 Task: Add Kuumba Made Oriental Musk Oil to the cart.
Action: Mouse moved to (279, 134)
Screenshot: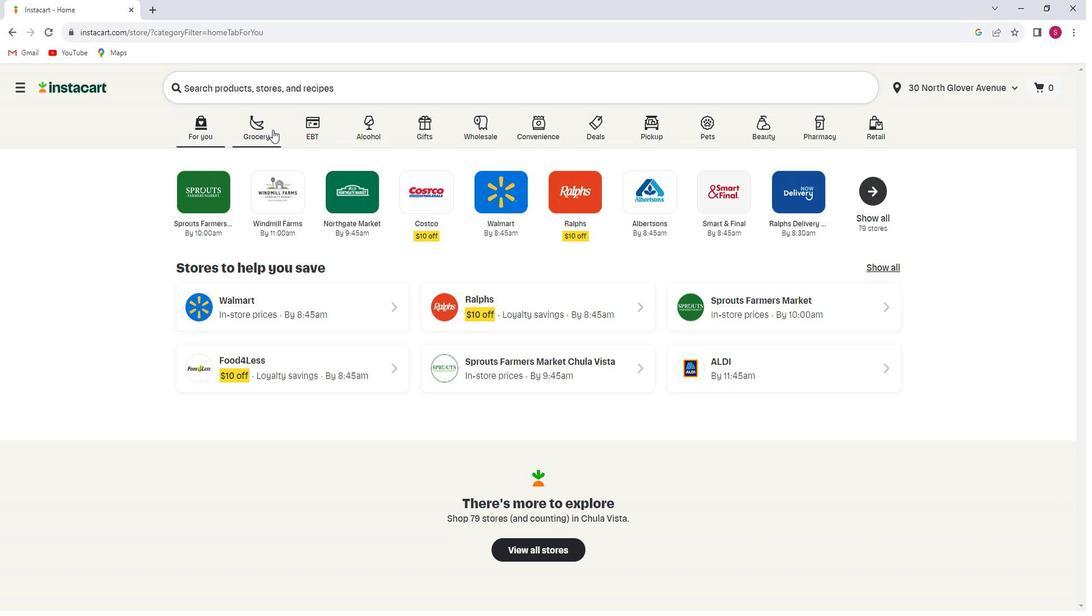 
Action: Mouse pressed left at (279, 134)
Screenshot: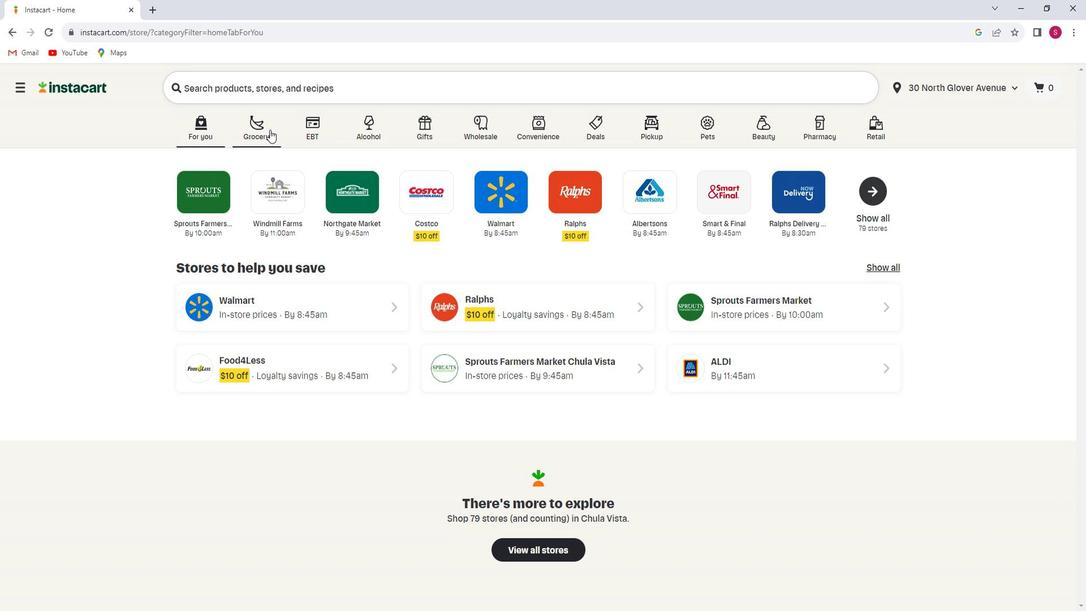
Action: Mouse moved to (265, 336)
Screenshot: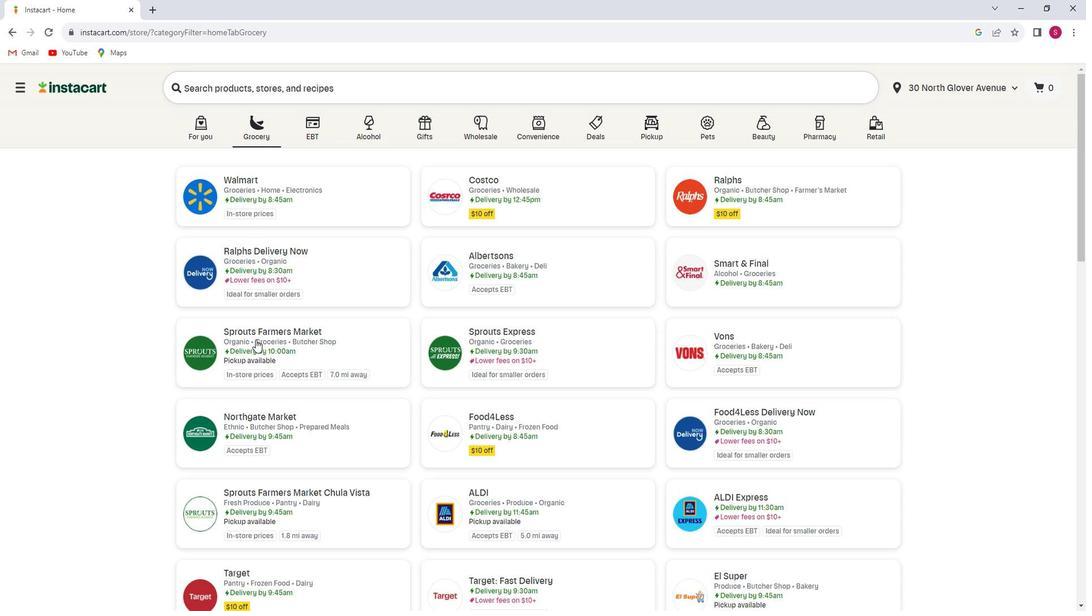 
Action: Mouse pressed left at (265, 336)
Screenshot: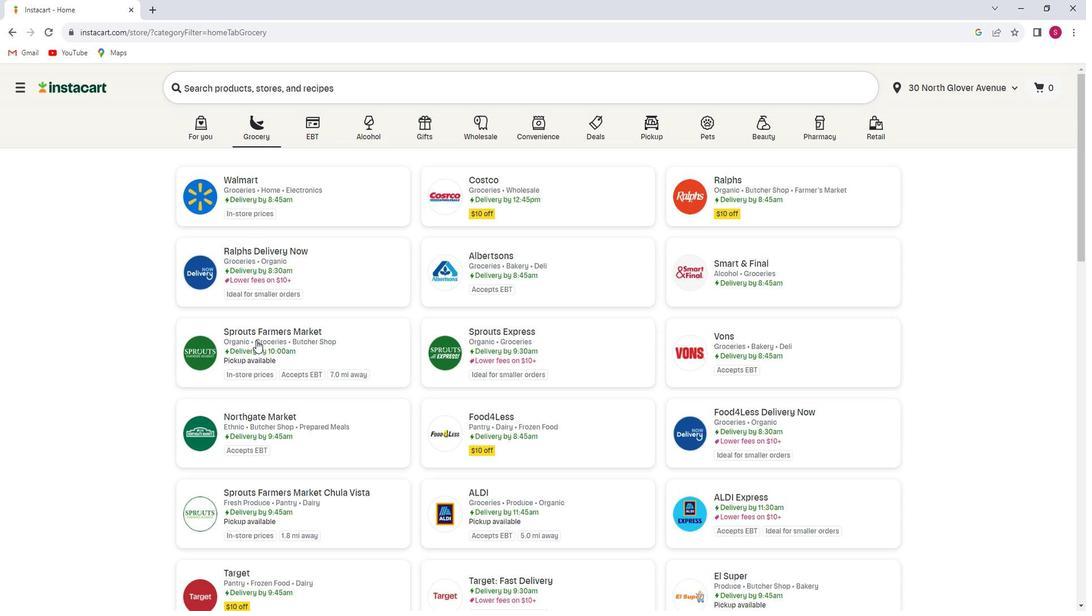 
Action: Mouse moved to (126, 386)
Screenshot: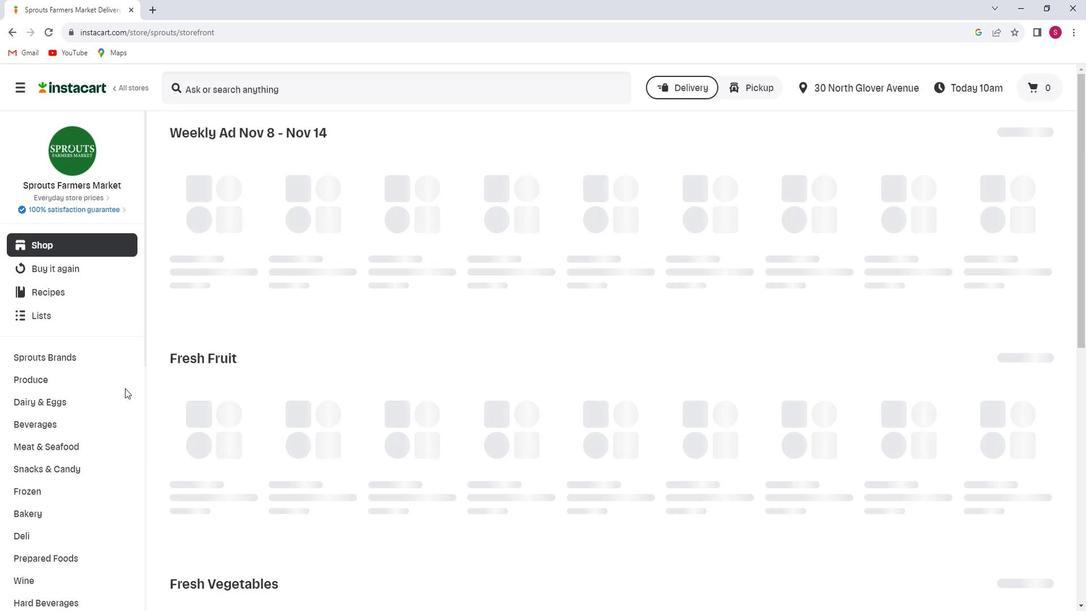 
Action: Mouse scrolled (126, 386) with delta (0, 0)
Screenshot: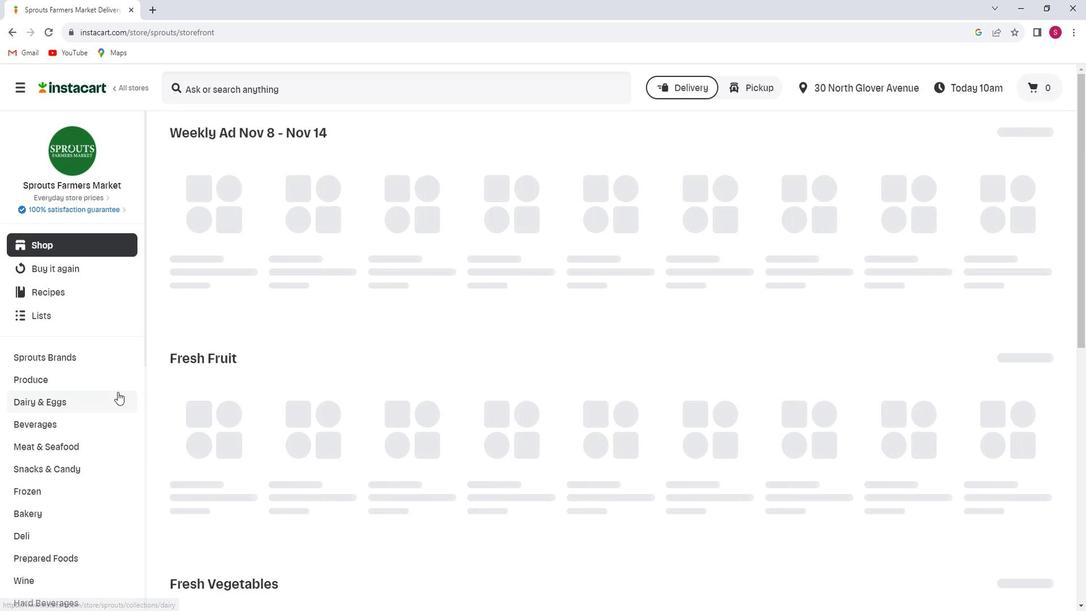 
Action: Mouse moved to (117, 391)
Screenshot: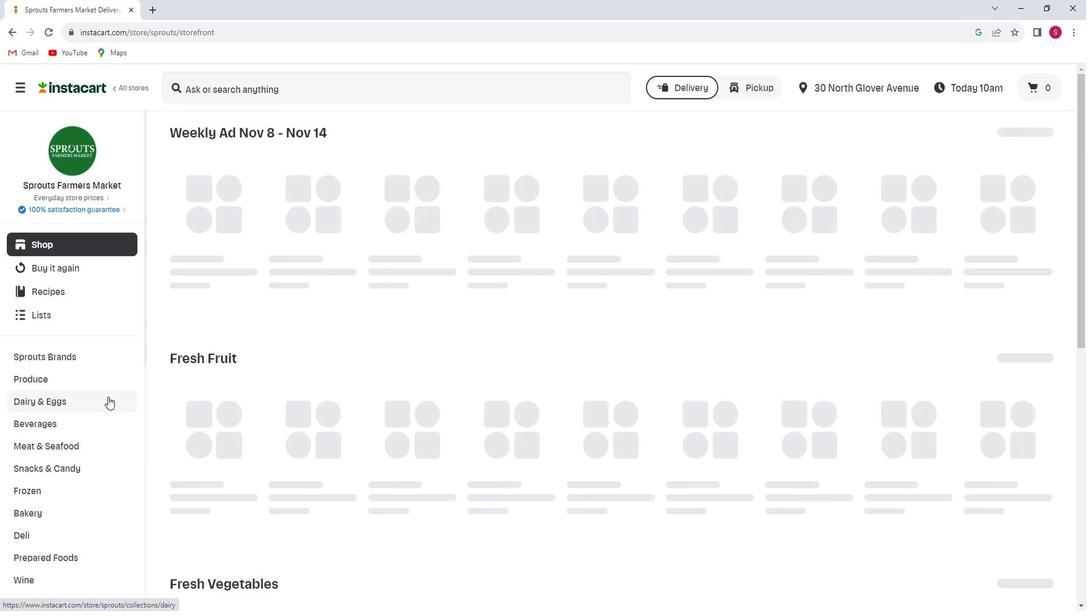 
Action: Mouse scrolled (117, 390) with delta (0, 0)
Screenshot: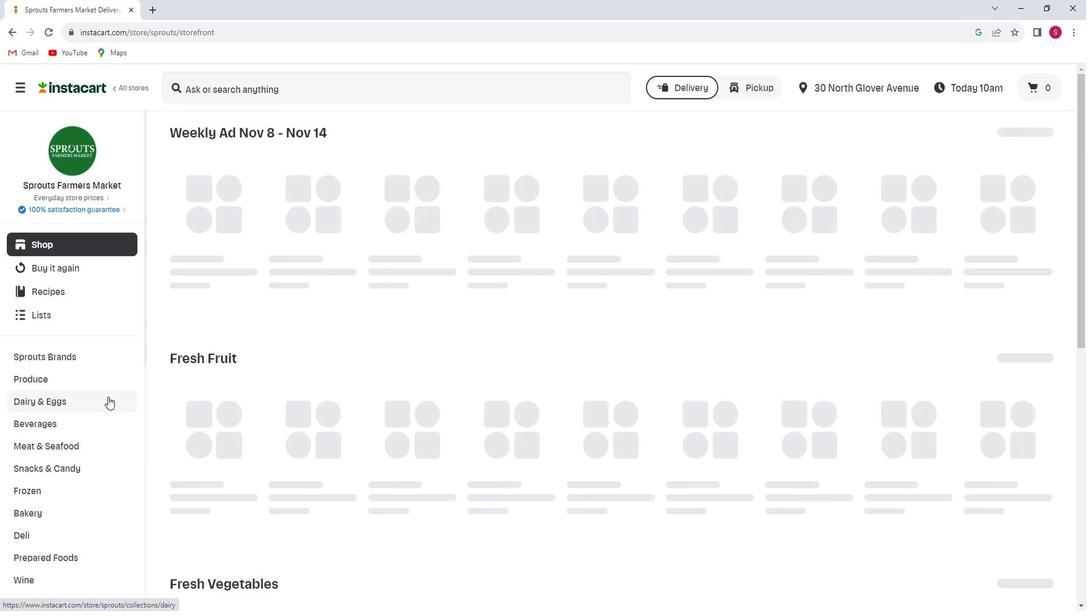 
Action: Mouse moved to (115, 391)
Screenshot: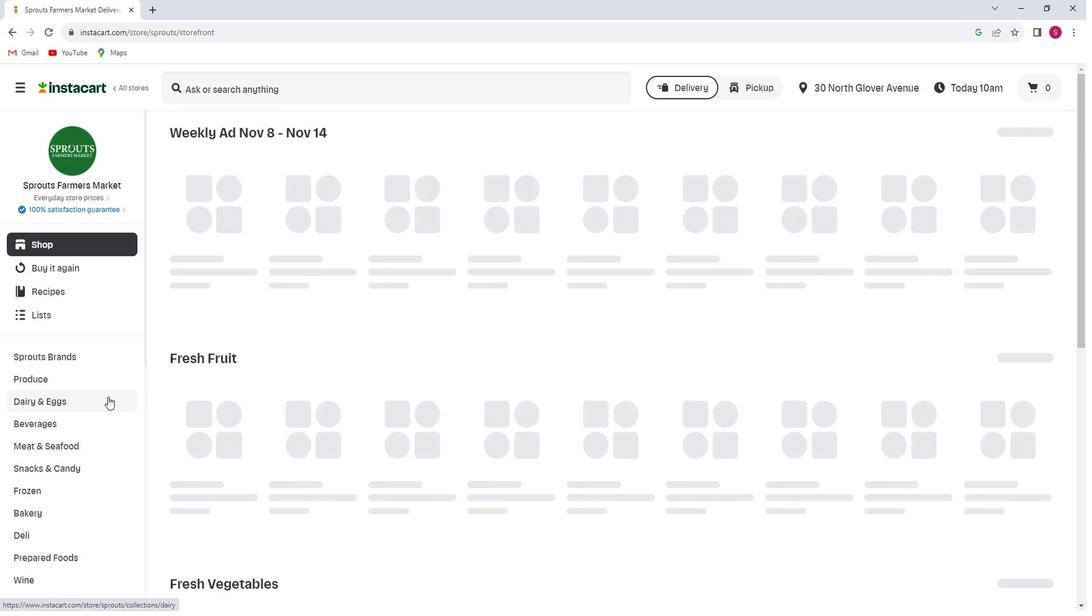
Action: Mouse scrolled (115, 391) with delta (0, 0)
Screenshot: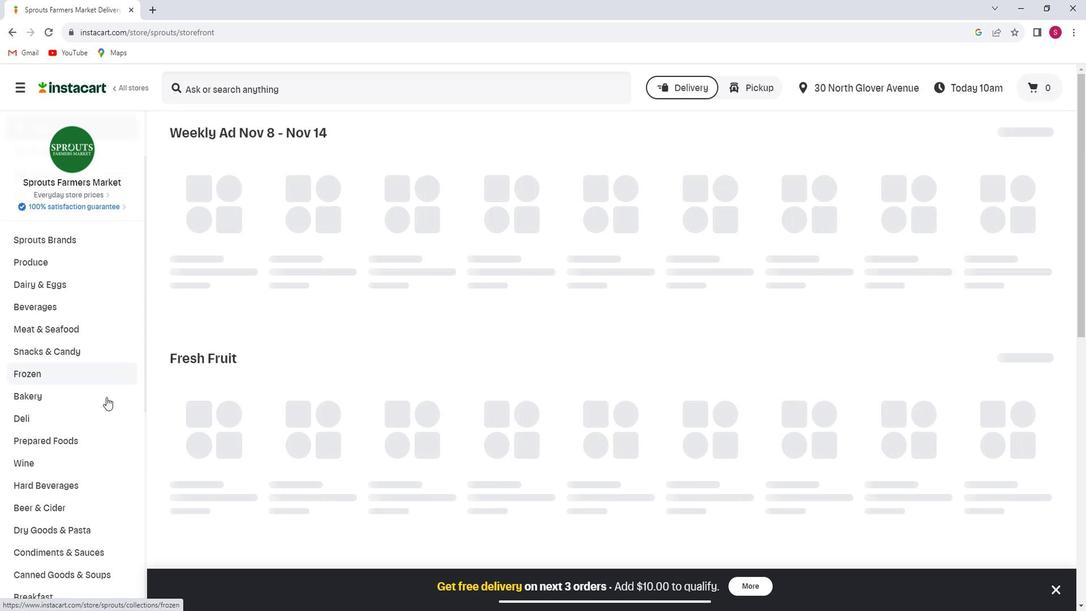 
Action: Mouse moved to (89, 392)
Screenshot: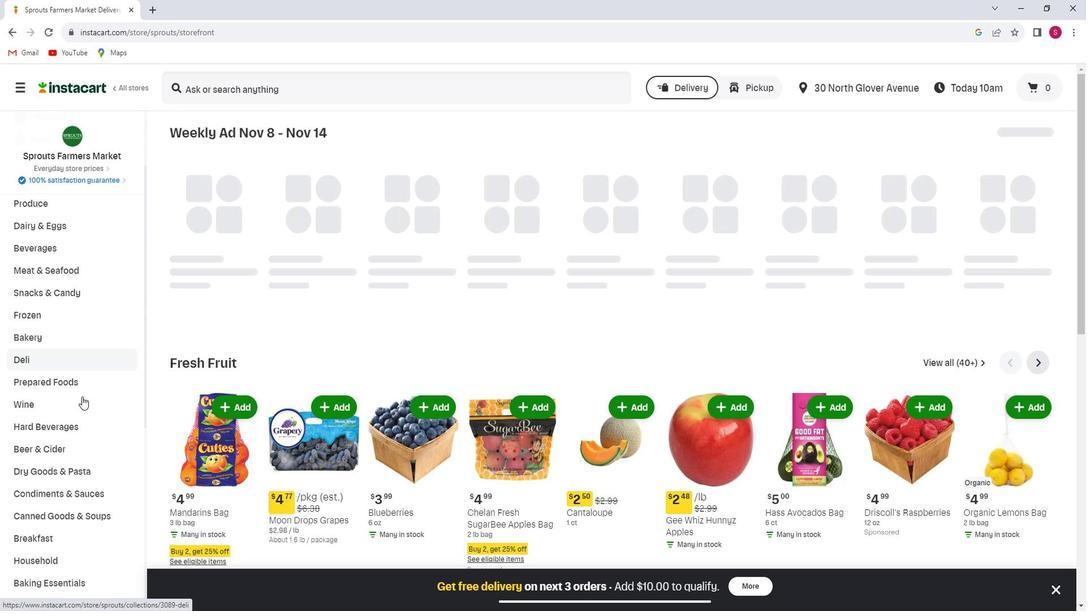 
Action: Mouse scrolled (89, 392) with delta (0, 0)
Screenshot: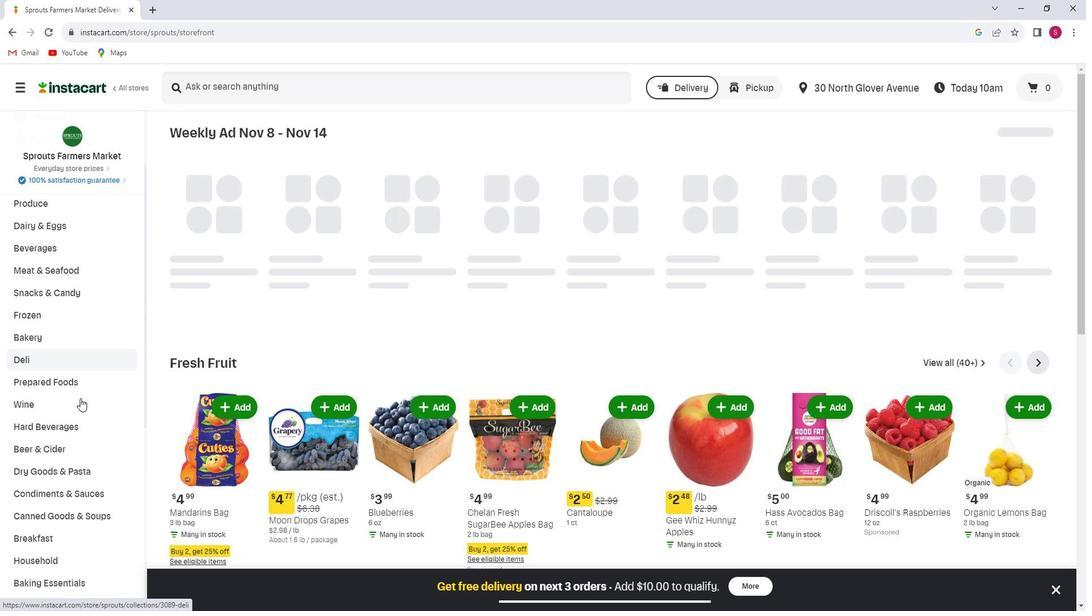 
Action: Mouse moved to (74, 445)
Screenshot: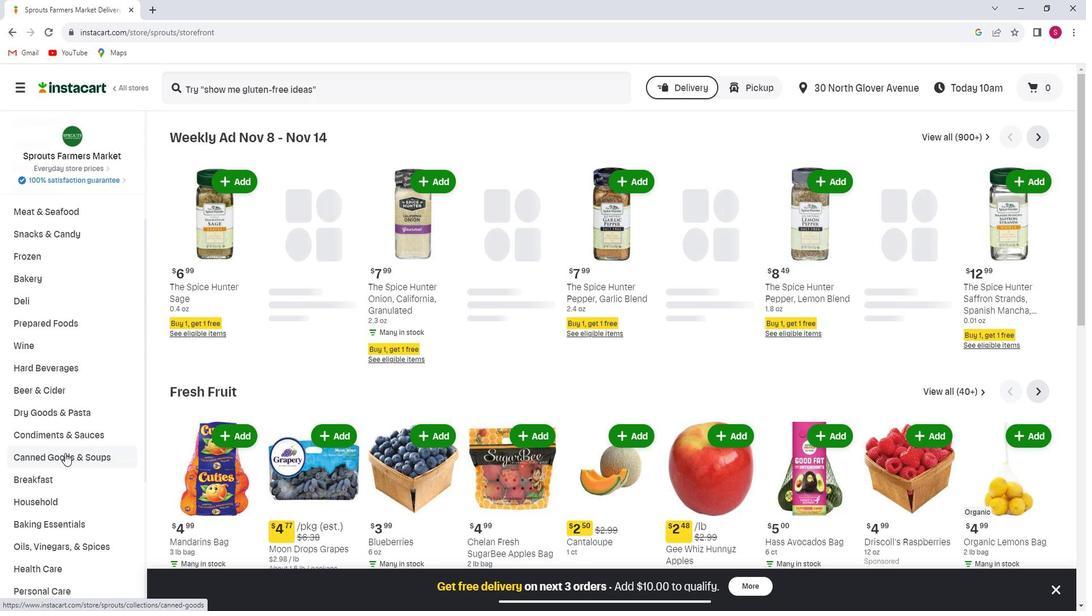 
Action: Mouse scrolled (74, 444) with delta (0, 0)
Screenshot: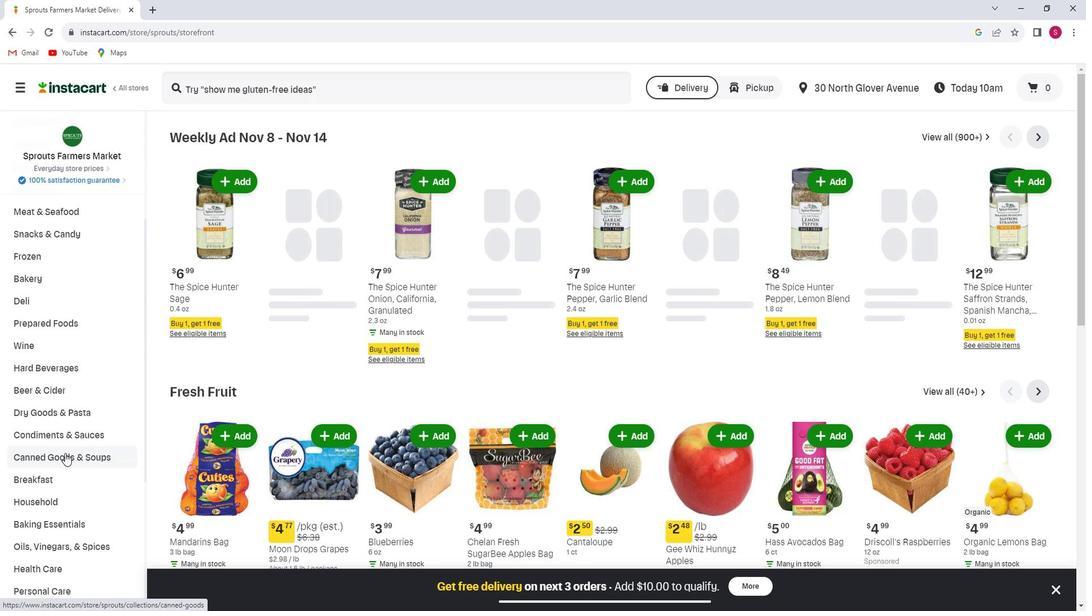 
Action: Mouse moved to (62, 516)
Screenshot: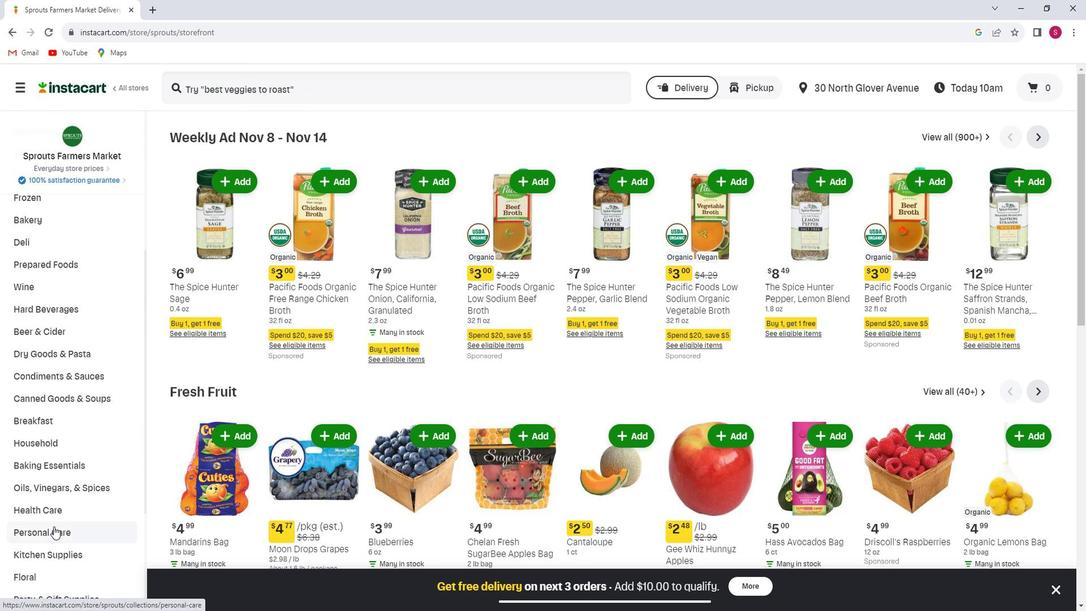 
Action: Mouse pressed left at (62, 516)
Screenshot: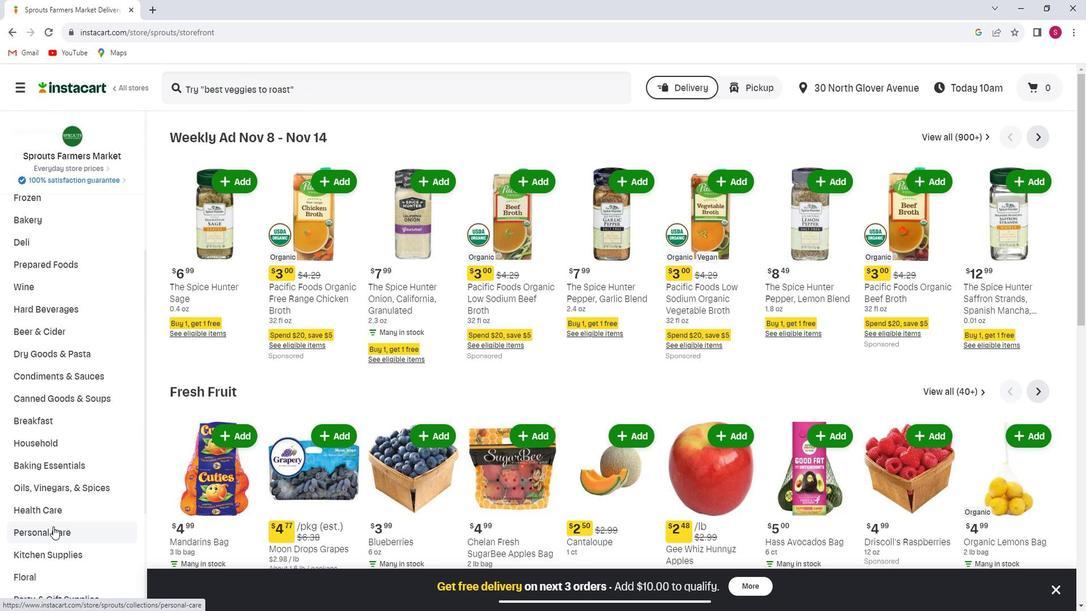 
Action: Mouse moved to (995, 164)
Screenshot: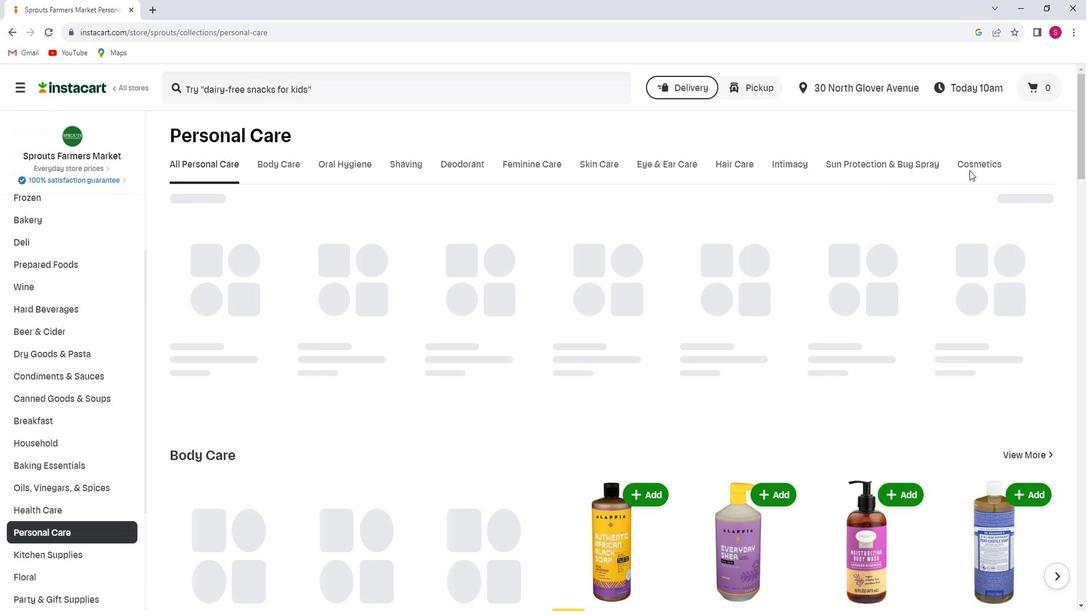 
Action: Mouse pressed left at (995, 164)
Screenshot: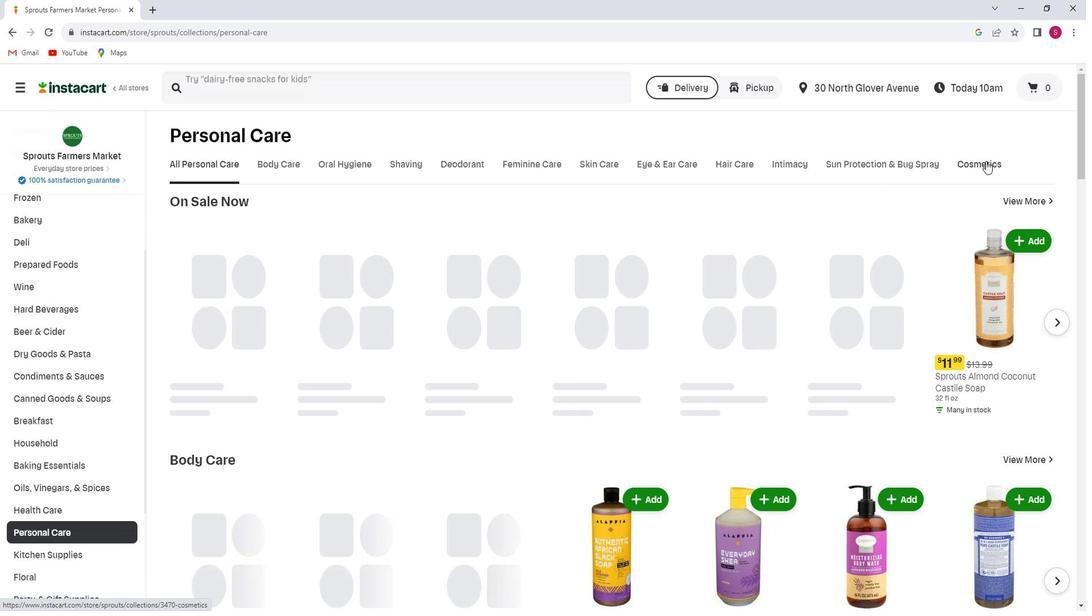 
Action: Mouse moved to (442, 224)
Screenshot: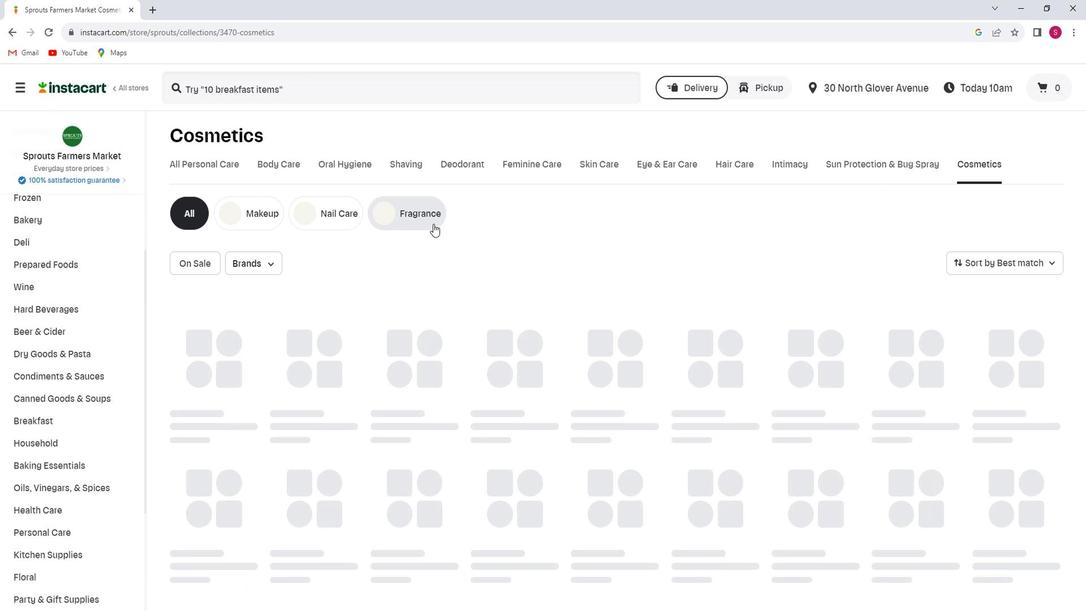 
Action: Mouse pressed left at (442, 224)
Screenshot: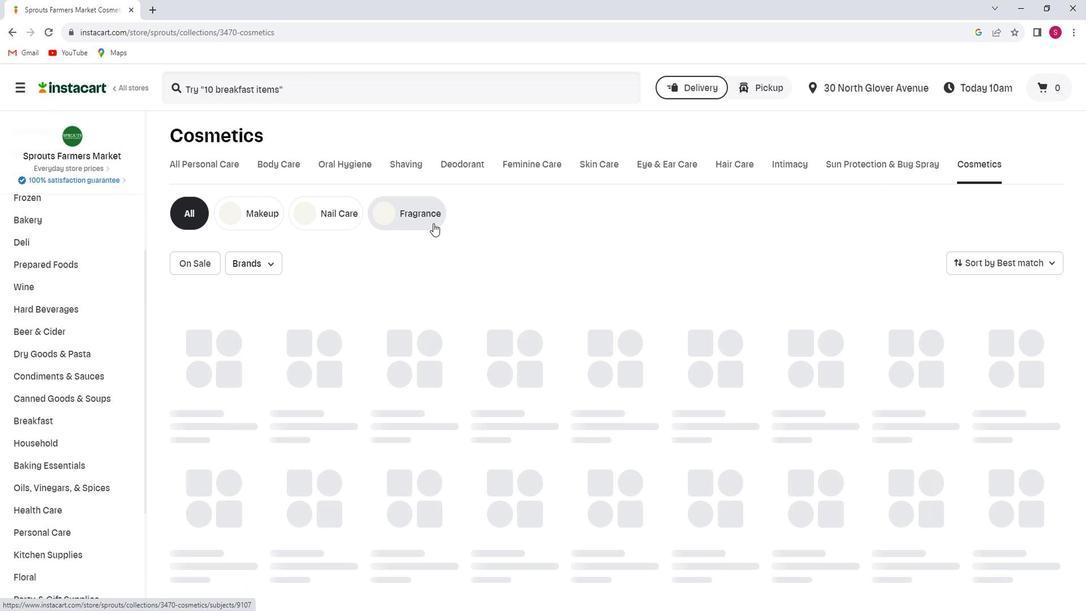 
Action: Mouse moved to (367, 95)
Screenshot: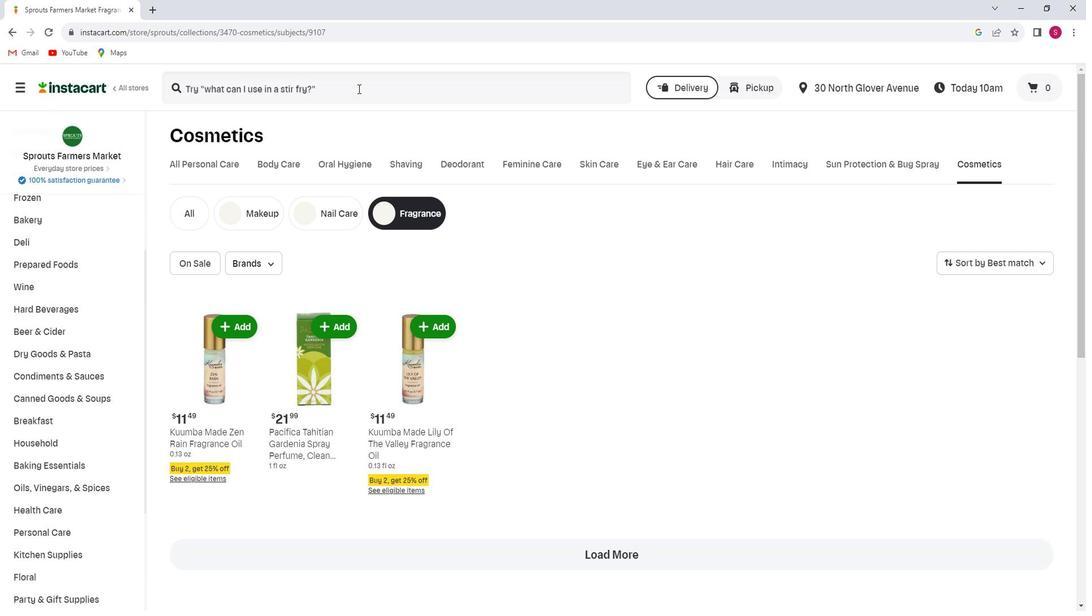 
Action: Mouse pressed left at (367, 95)
Screenshot: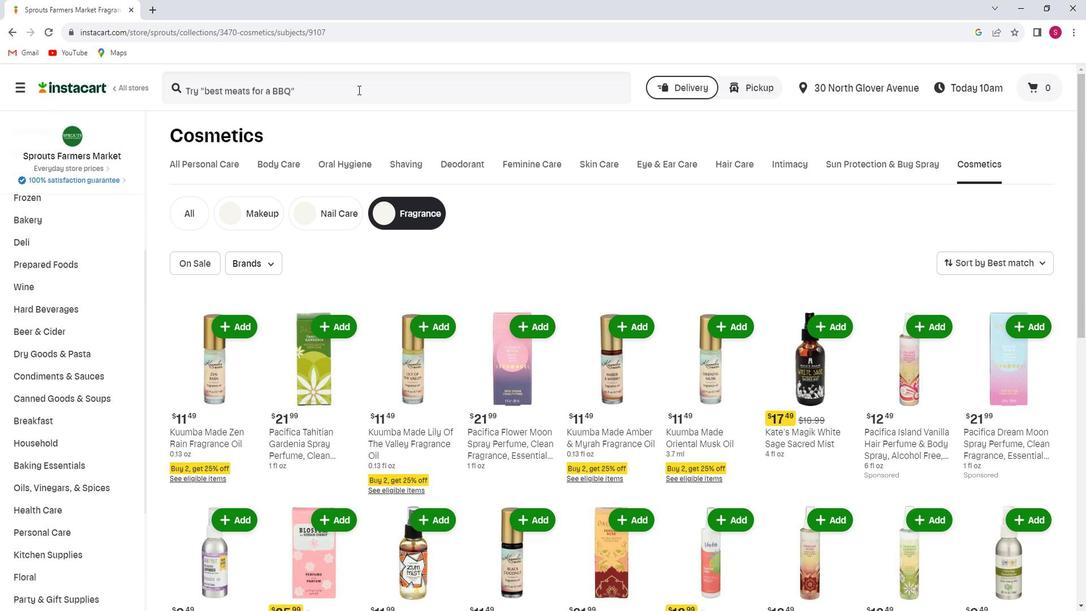 
Action: Key pressed <Key.shift>Kuumba<Key.space><Key.shift>Made<Key.space><Key.shift>Oriental<Key.space><Key.shift>Musk<Key.space><Key.shift>Oil<Key.enter>
Screenshot: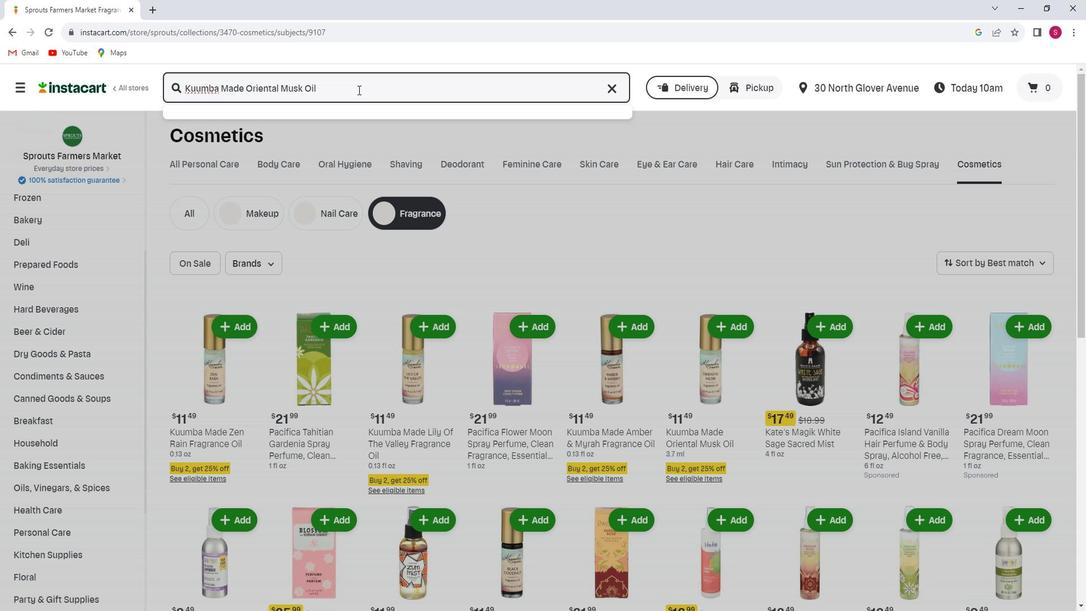 
Action: Mouse moved to (322, 211)
Screenshot: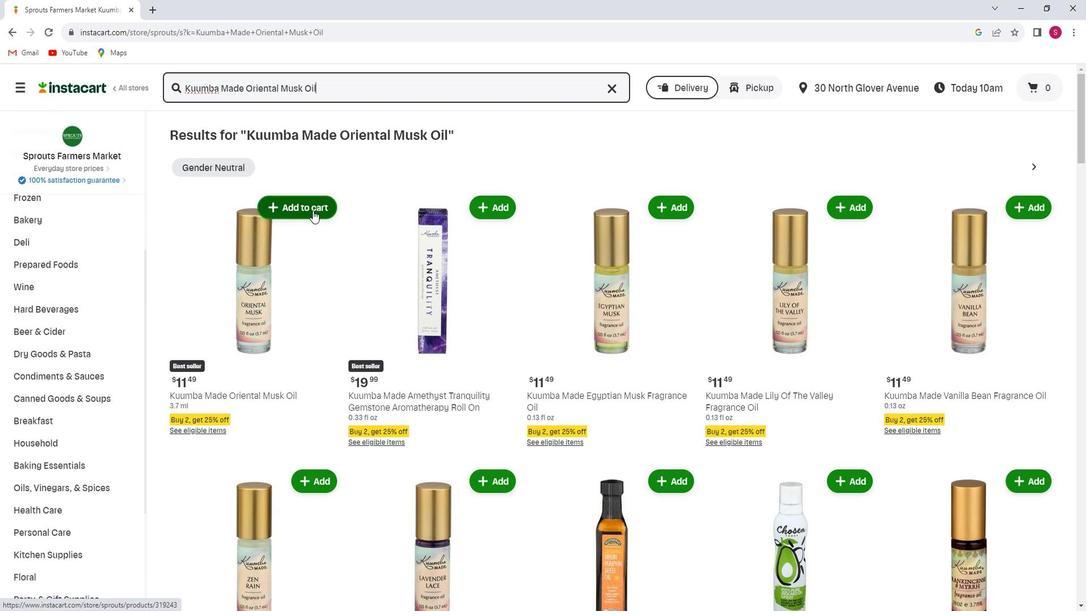 
Action: Mouse pressed left at (322, 211)
Screenshot: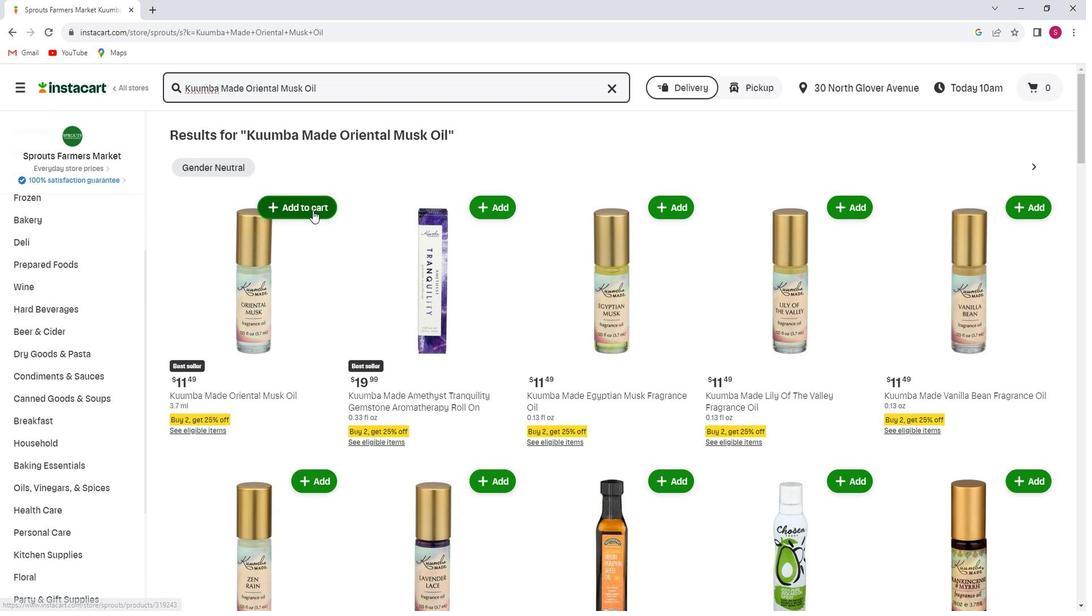 
Action: Mouse moved to (305, 271)
Screenshot: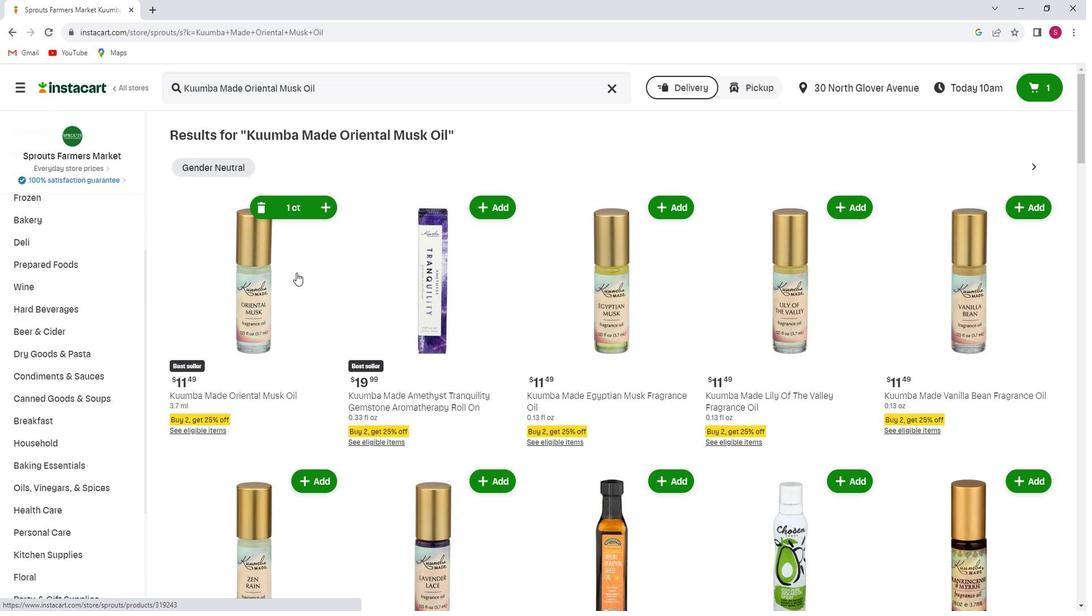 
